 Task: Create in the project AgilePulse in Backlog an issue 'Upgrade the authentication and authorization mechanisms of a web application to improve security and access control', assign it to team member softage.3@softage.net and change the status to IN PROGRESS. Create in the project AgilePulse in Backlog an issue 'Create a new online platform for online coding courses with advanced coding challenges and coding contests features', assign it to team member softage.4@softage.net and change the status to IN PROGRESS
Action: Mouse moved to (189, 236)
Screenshot: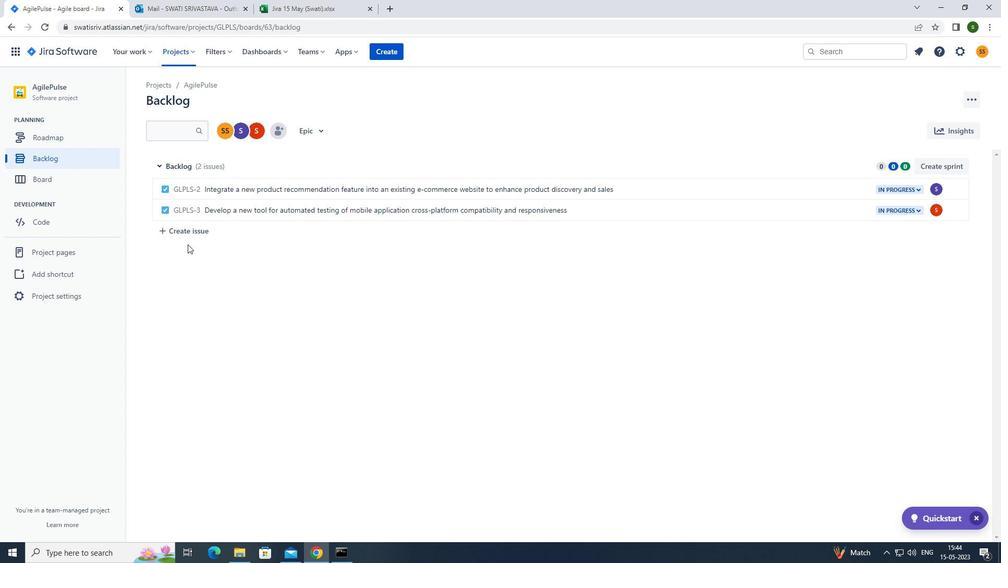 
Action: Mouse pressed left at (189, 236)
Screenshot: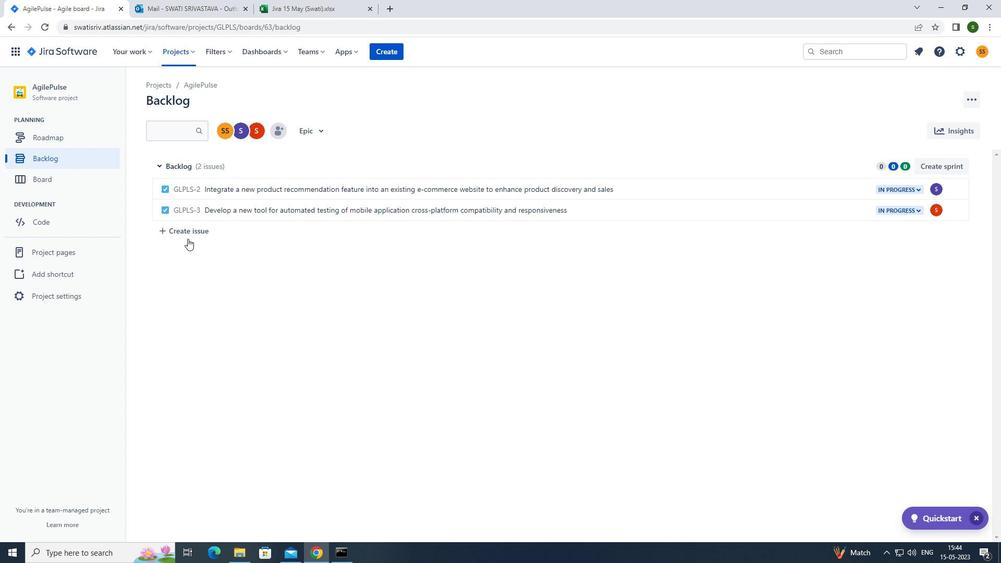 
Action: Mouse moved to (242, 231)
Screenshot: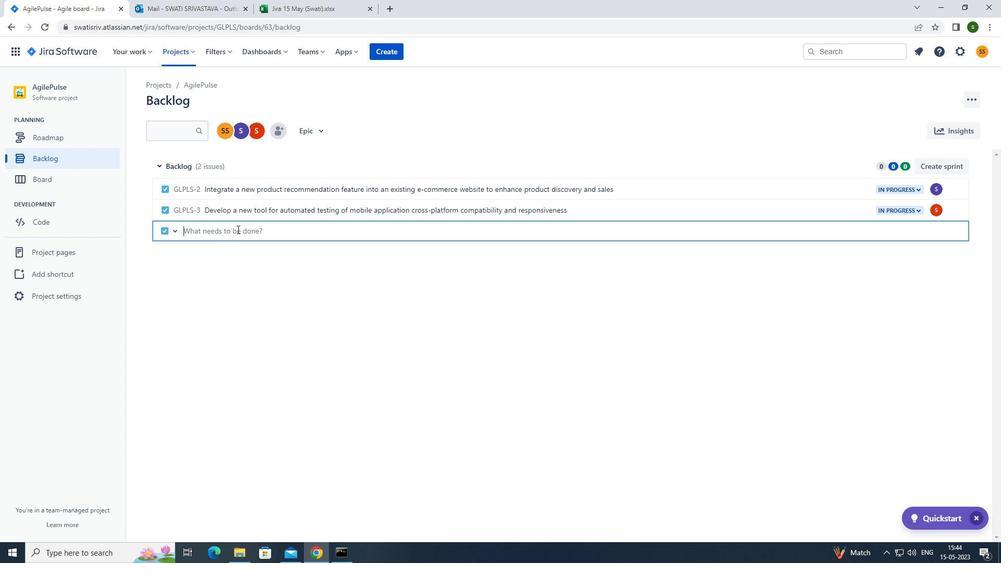 
Action: Mouse pressed left at (242, 231)
Screenshot: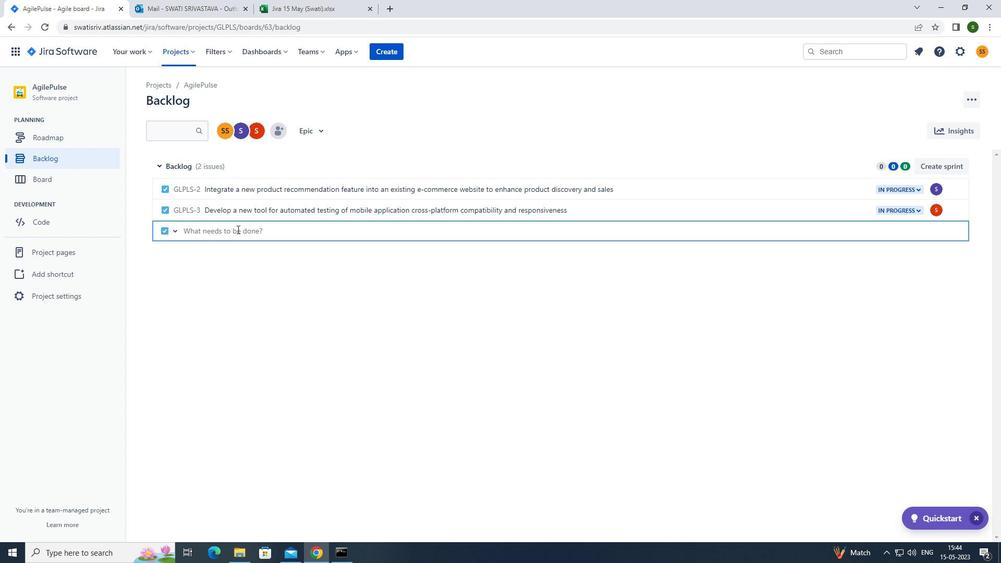 
Action: Key pressed <Key.caps_lock>u<Key.caps_lock>pgrade<Key.space>the<Key.space>authentication<Key.space>and<Key.space>authorization<Key.space>mechanisms<Key.space>of<Key.space>a<Key.space>web<Key.space>application<Key.space>to<Key.space>improve<Key.space>security<Key.space>and<Key.space>access<Key.space>control<Key.enter>
Screenshot: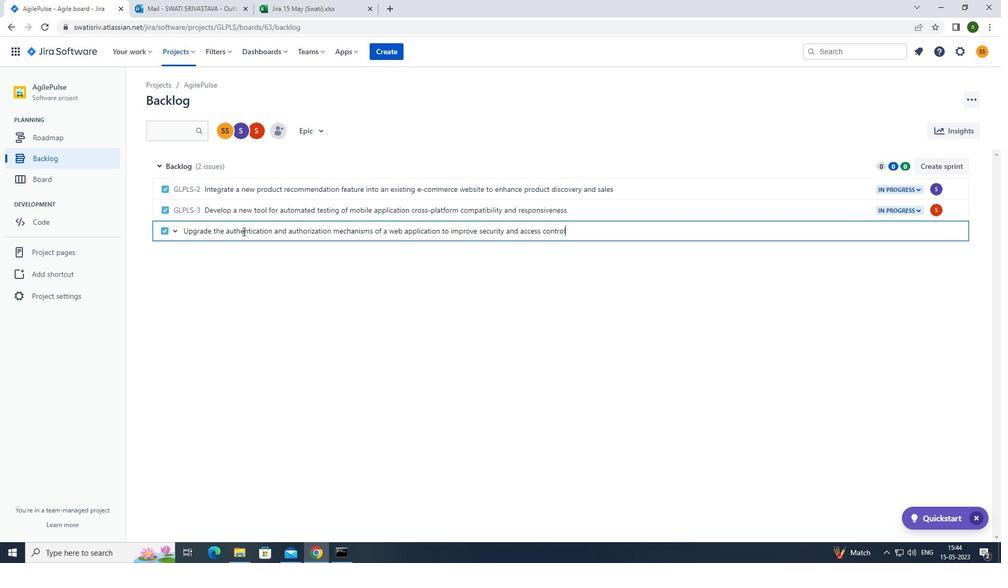 
Action: Mouse moved to (933, 232)
Screenshot: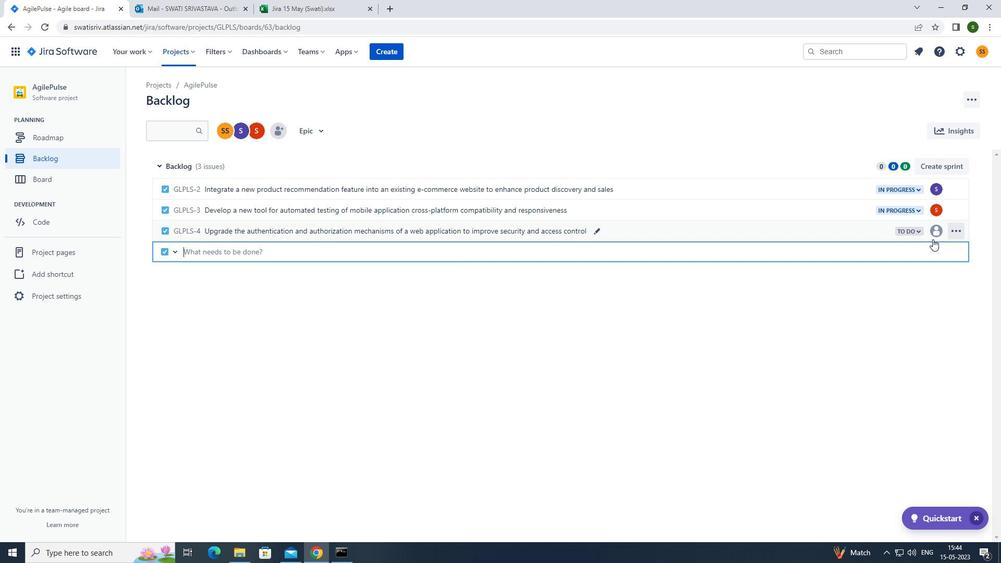 
Action: Mouse pressed left at (933, 232)
Screenshot: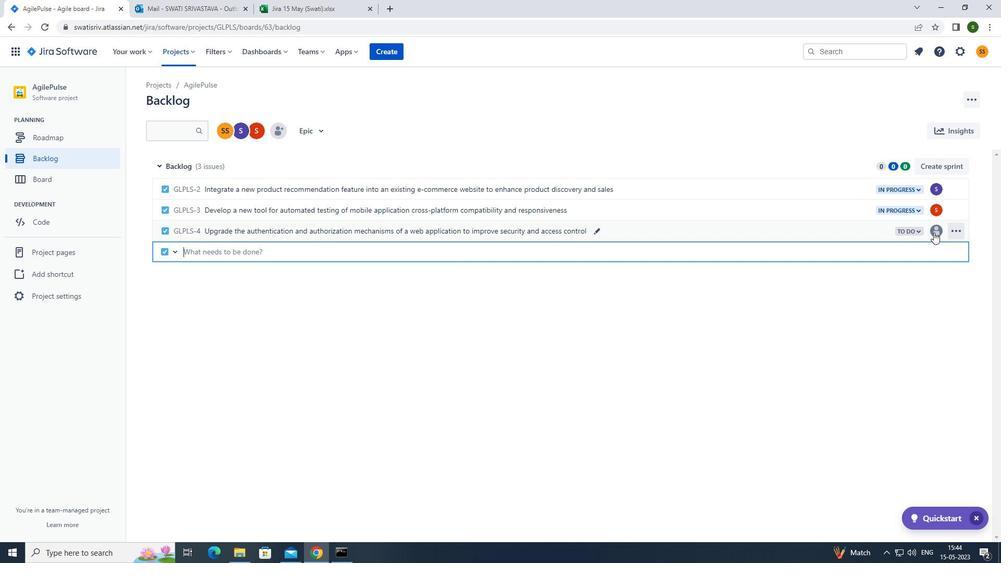 
Action: Mouse moved to (859, 336)
Screenshot: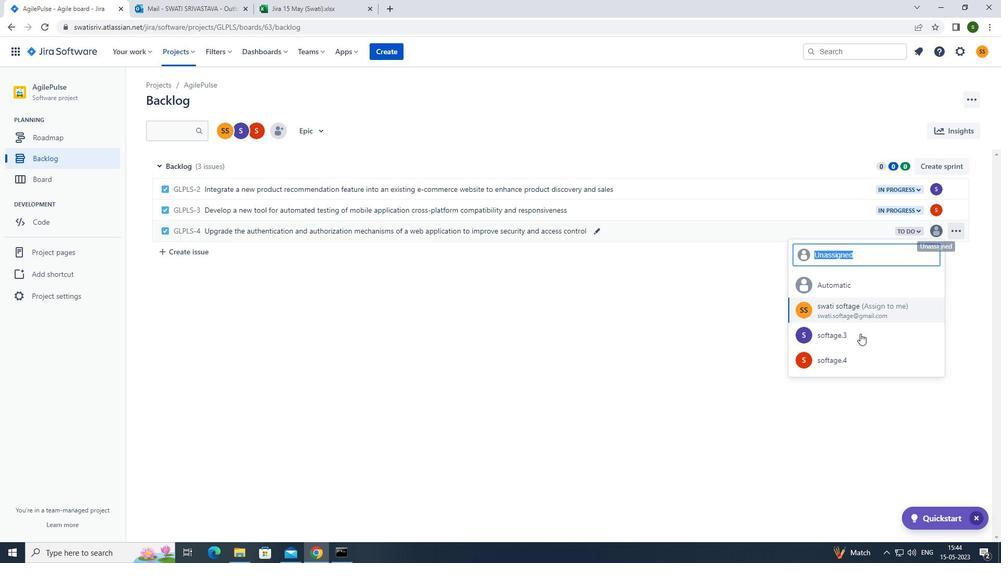 
Action: Mouse pressed left at (859, 336)
Screenshot: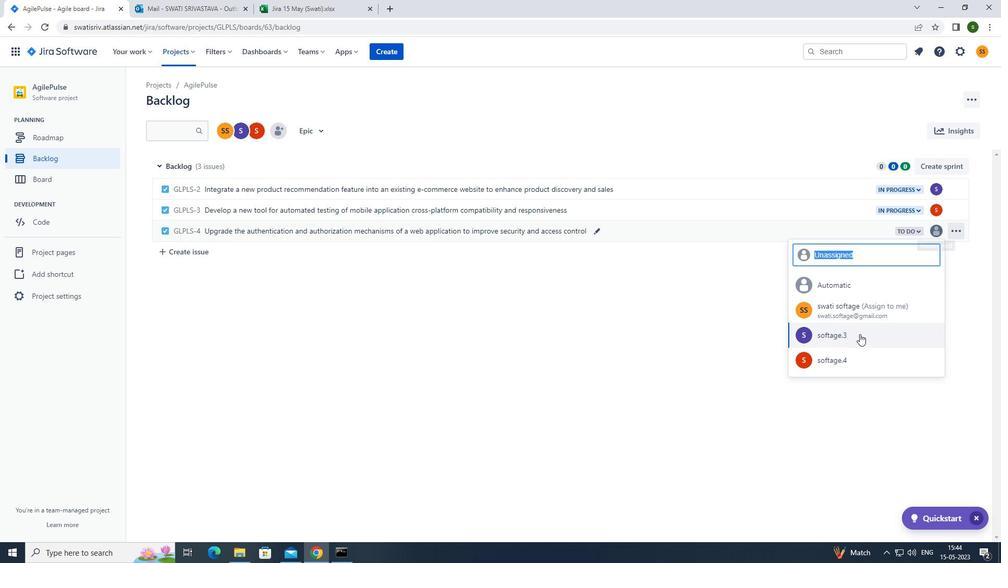 
Action: Mouse moved to (912, 229)
Screenshot: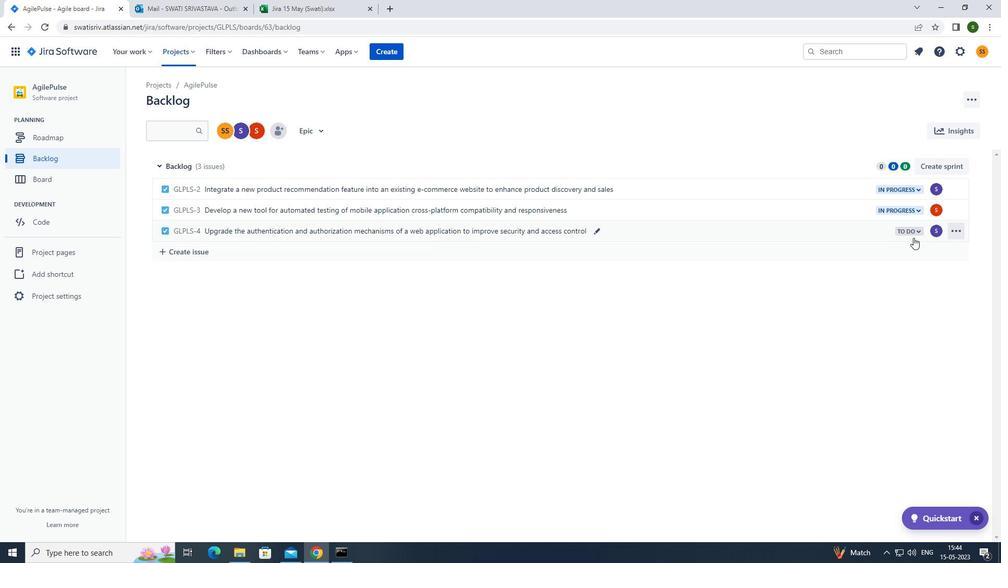
Action: Mouse pressed left at (912, 229)
Screenshot: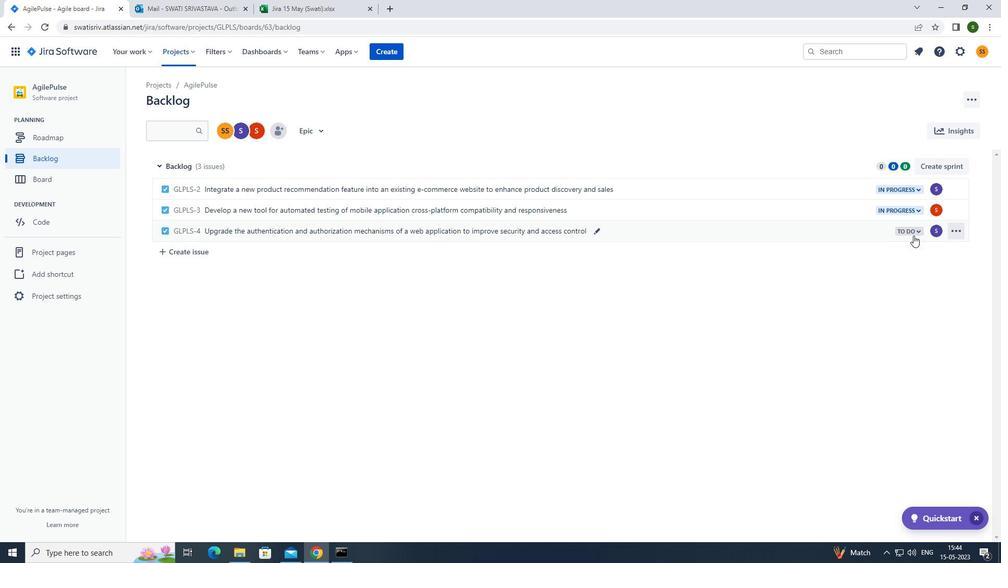 
Action: Mouse moved to (886, 251)
Screenshot: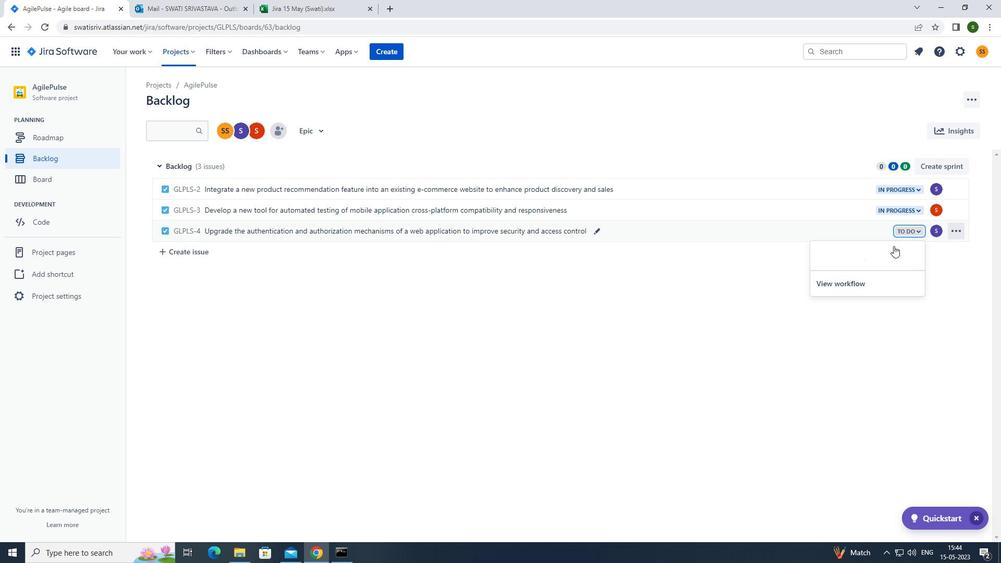 
Action: Mouse pressed left at (886, 251)
Screenshot: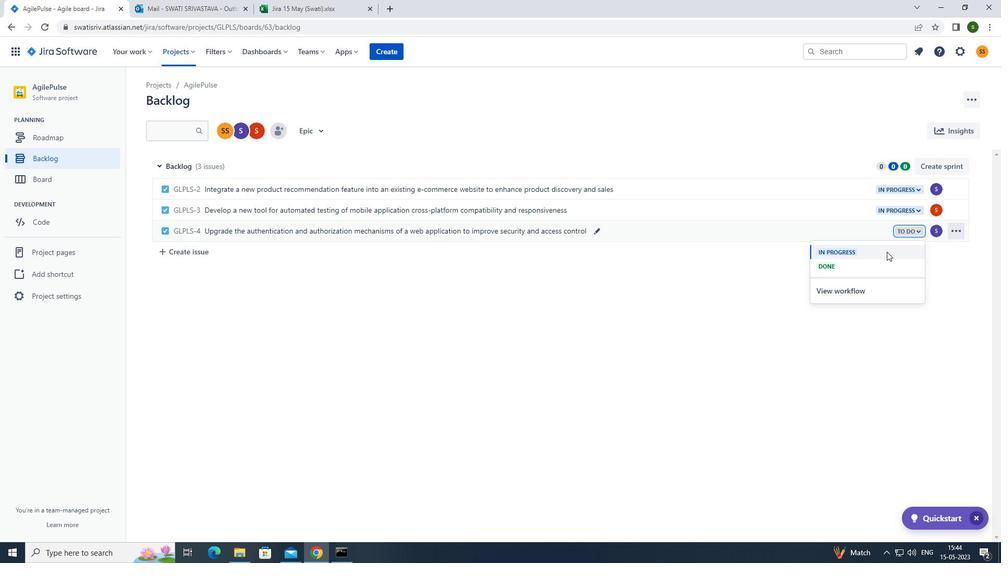 
Action: Mouse moved to (201, 254)
Screenshot: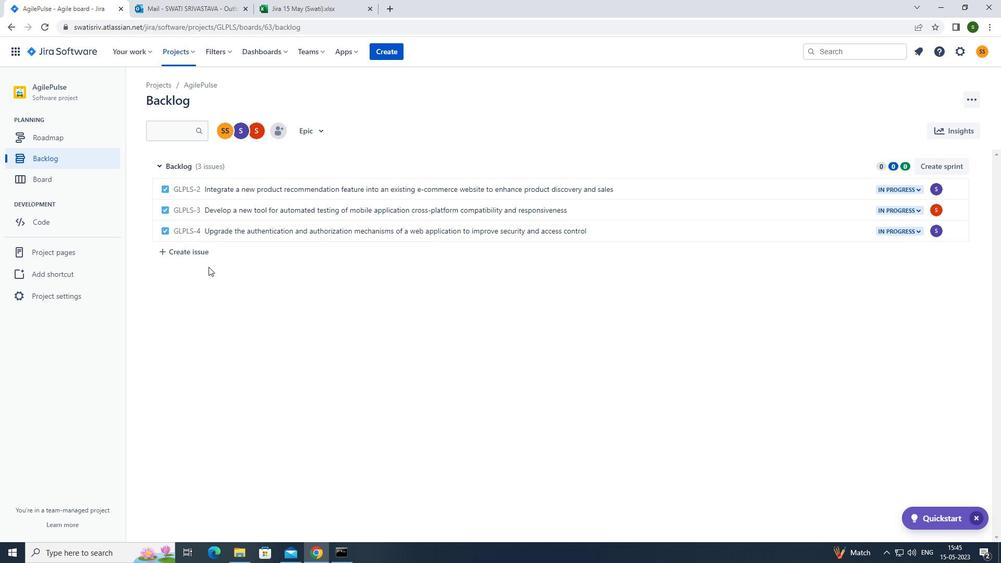 
Action: Mouse pressed left at (201, 254)
Screenshot: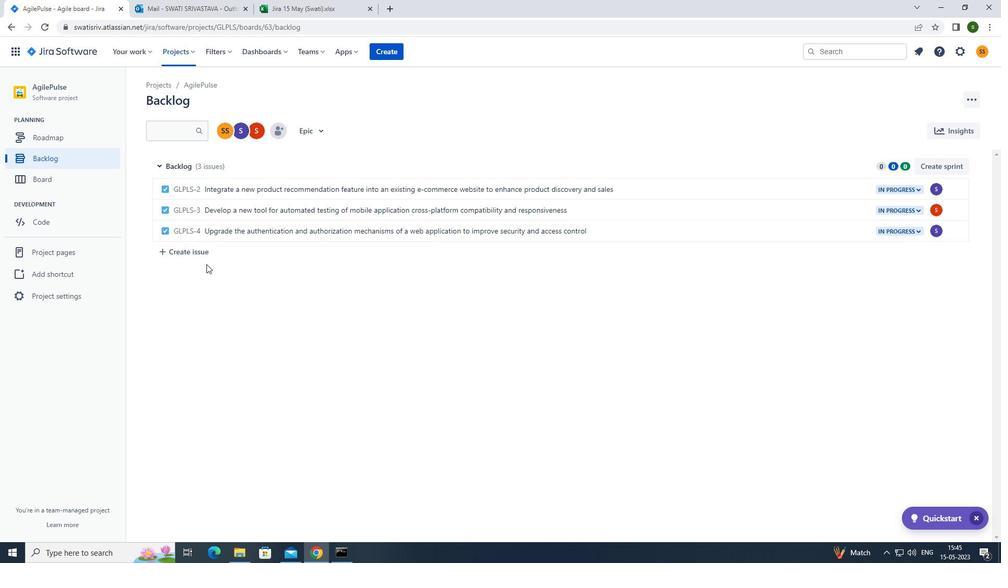 
Action: Mouse moved to (244, 249)
Screenshot: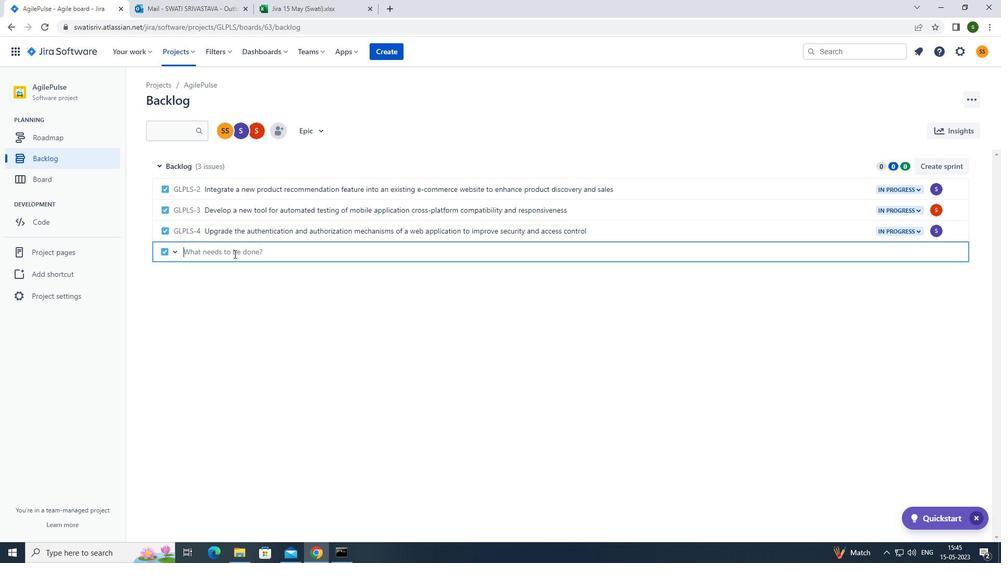 
Action: Mouse pressed left at (244, 249)
Screenshot: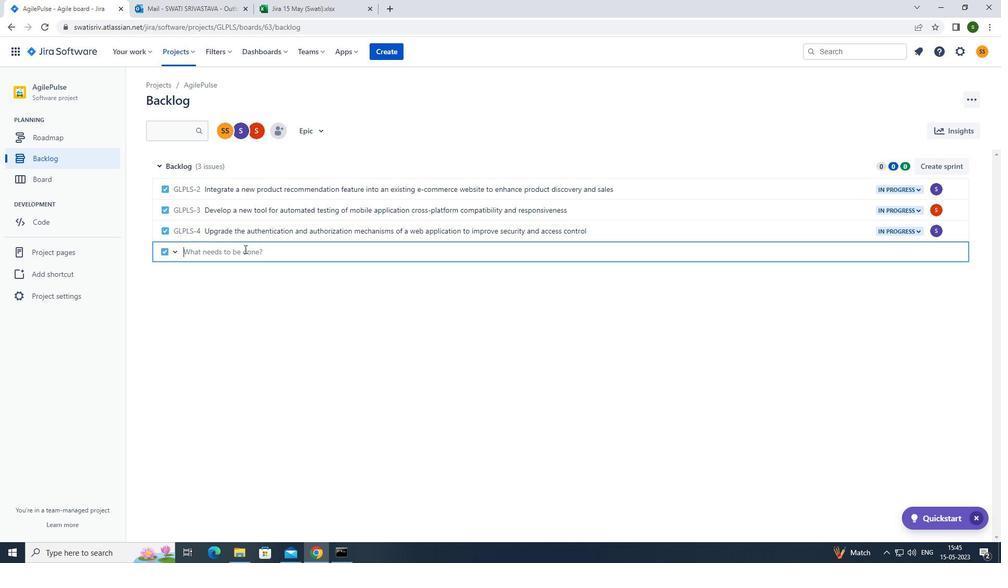
Action: Mouse moved to (245, 249)
Screenshot: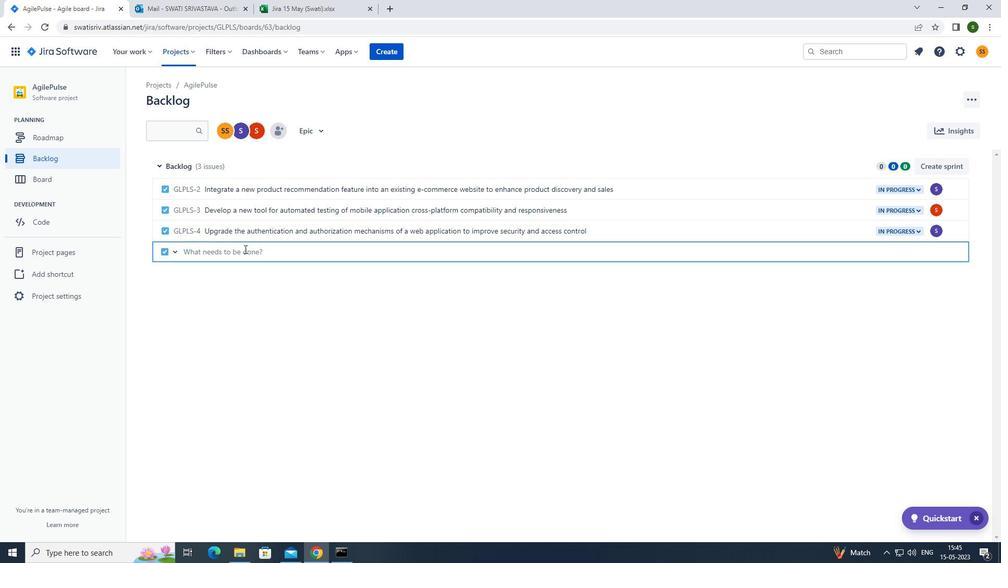 
Action: Key pressed <Key.caps_lock>c<Key.caps_lock>reate<Key.space>a<Key.space>new<Key.space>online<Key.space>platform<Key.space>for<Key.space>online<Key.space>coding<Key.space>courses<Key.space>with<Key.space>advanced<Key.space>coding<Key.space>challenges<Key.space>and<Key.space>coding<Key.space>conts<Key.backspace>ests<Key.space>features<Key.enter>
Screenshot: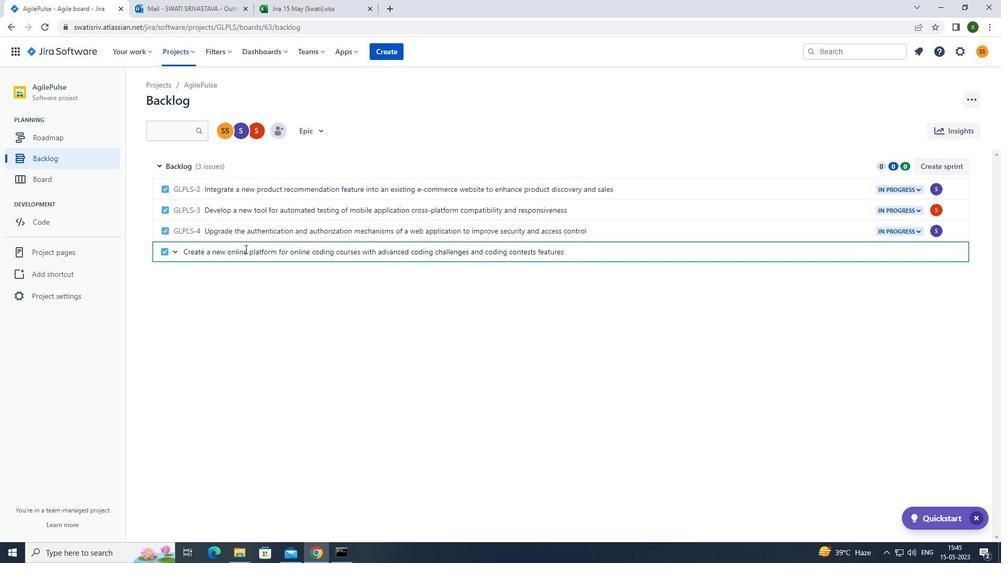 
Action: Mouse moved to (934, 255)
Screenshot: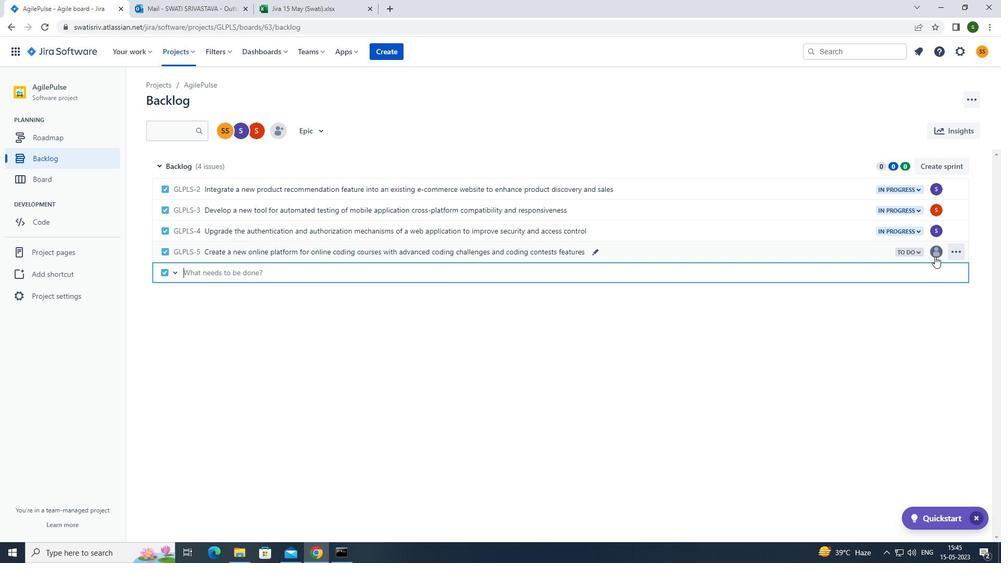 
Action: Mouse pressed left at (934, 255)
Screenshot: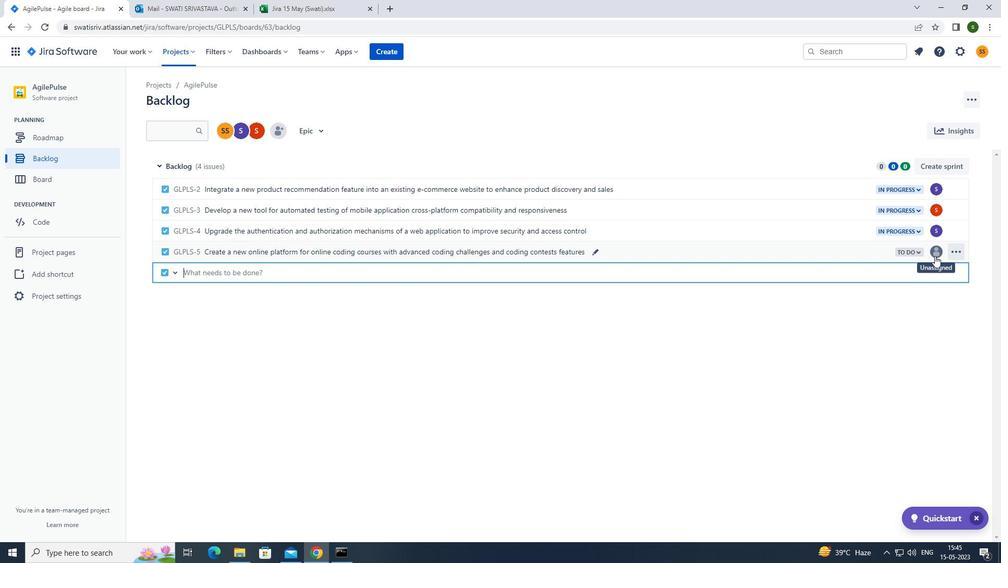
Action: Mouse moved to (857, 379)
Screenshot: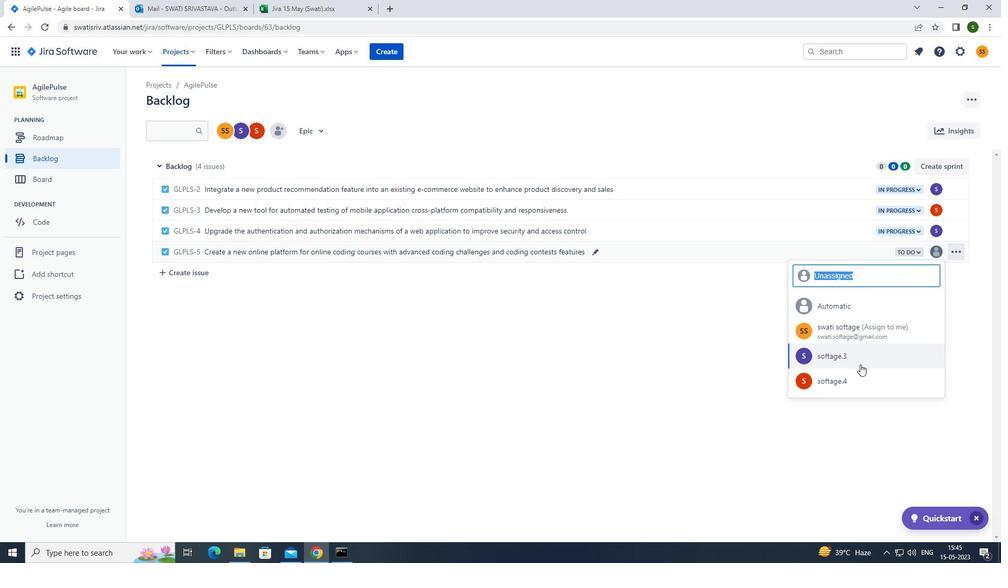 
Action: Mouse pressed left at (857, 379)
Screenshot: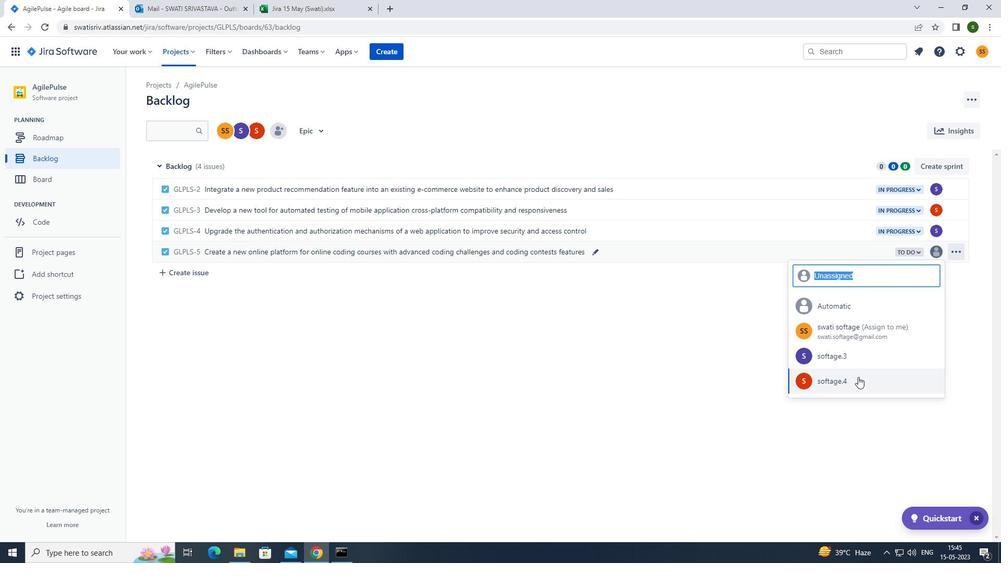 
Action: Mouse moved to (914, 252)
Screenshot: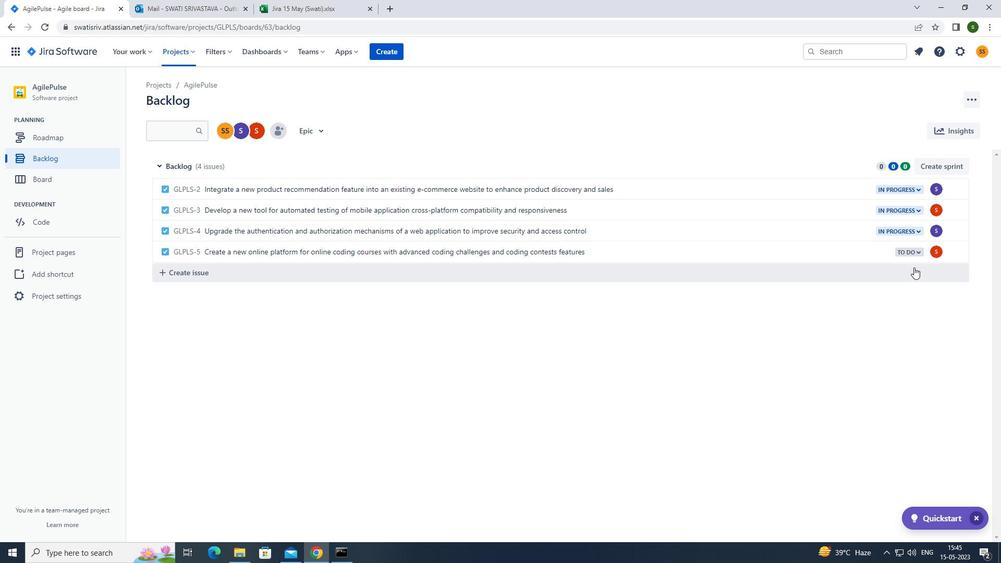
Action: Mouse pressed left at (914, 252)
Screenshot: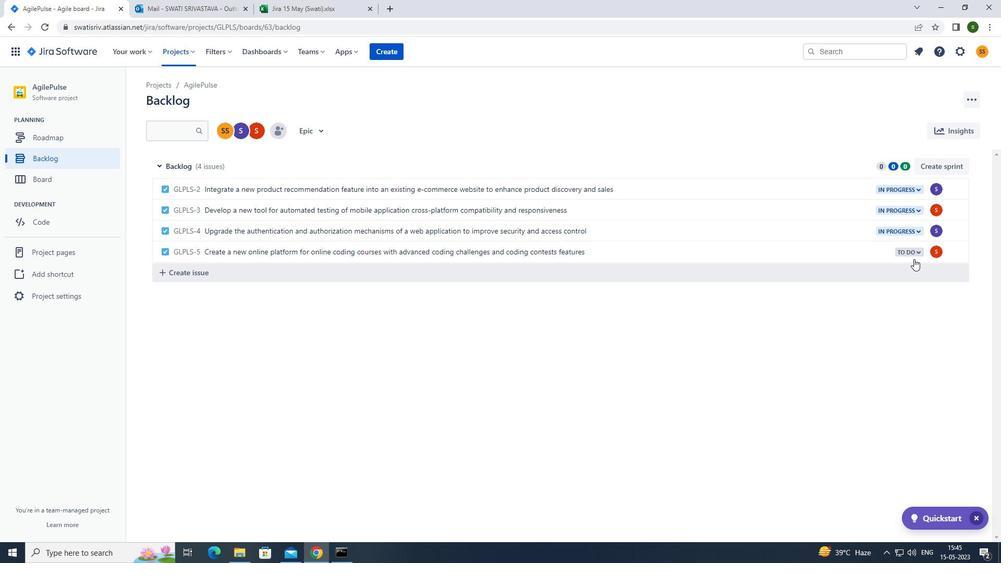 
Action: Mouse moved to (860, 269)
Screenshot: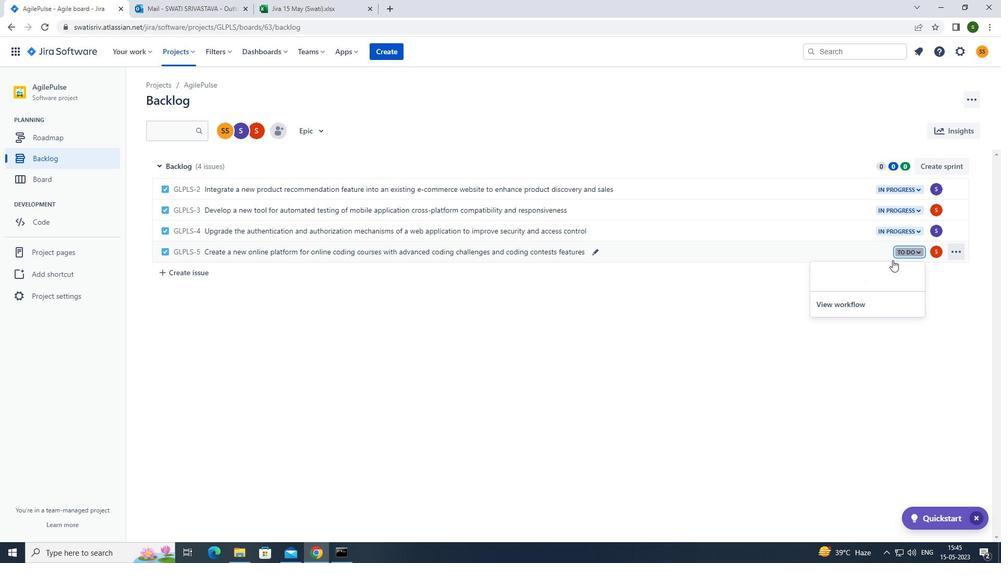 
Action: Mouse pressed left at (860, 269)
Screenshot: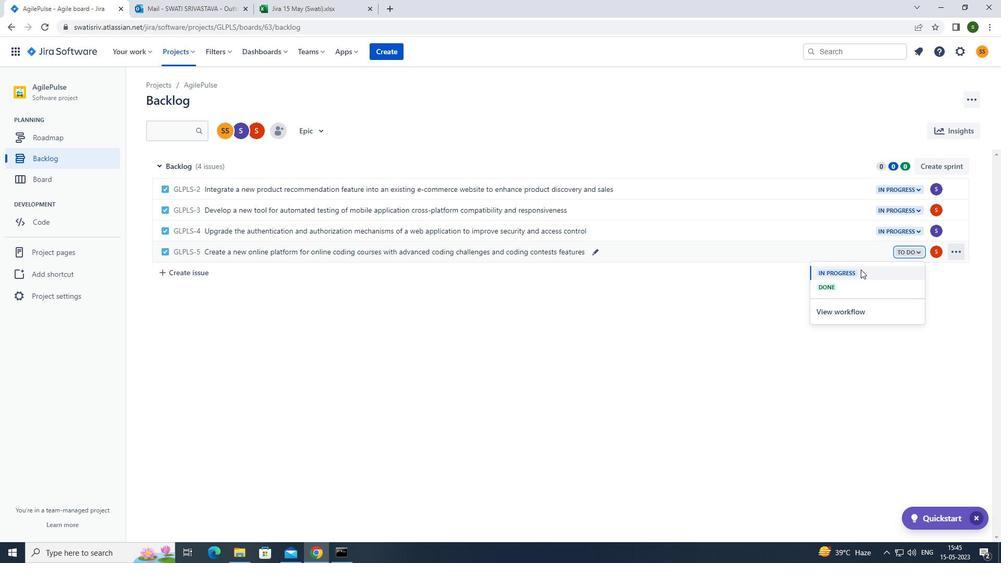 
Action: Mouse moved to (698, 368)
Screenshot: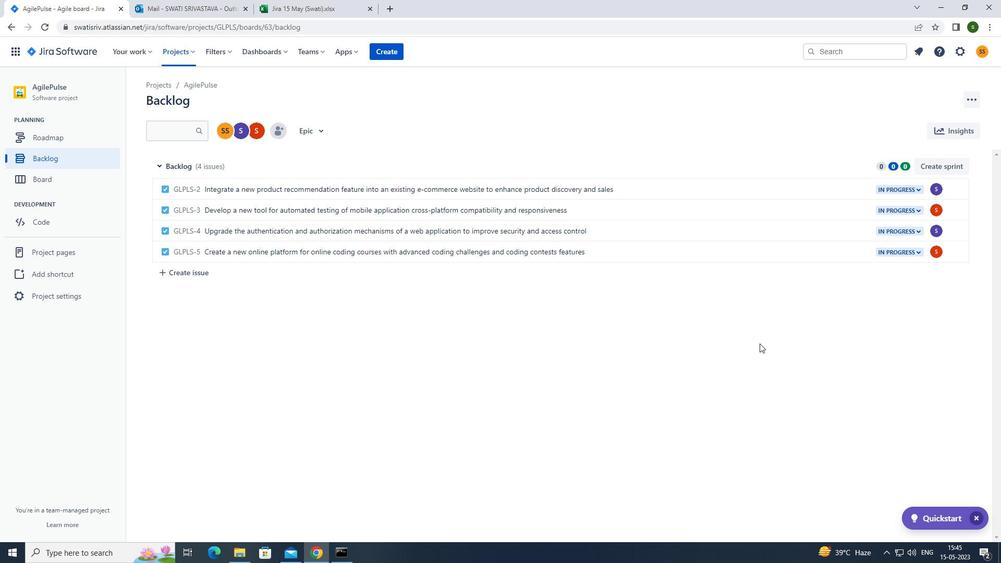 
